Task: Add to scrum project TurboCharge a team member softage.4@softage.net and assign as Project Lead.
Action: Mouse moved to (55, 293)
Screenshot: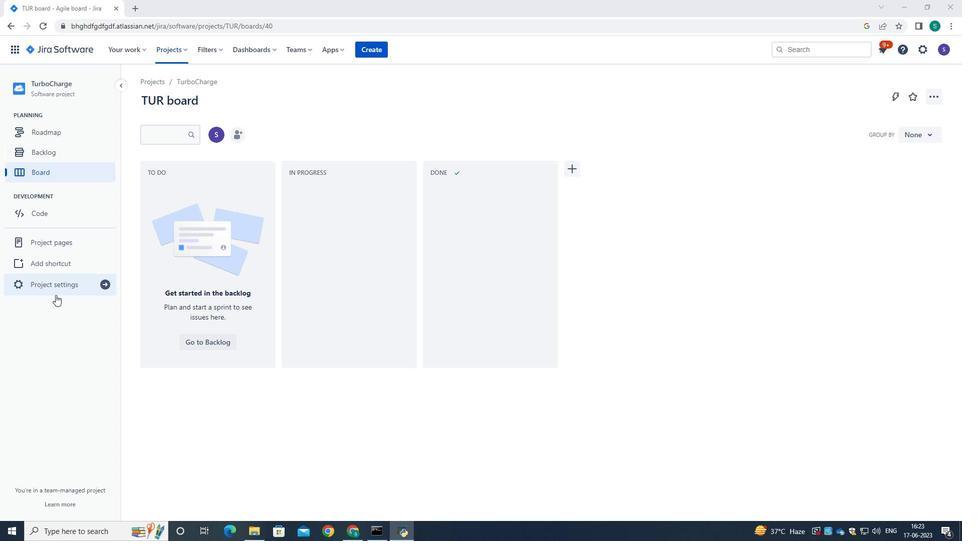 
Action: Mouse pressed left at (55, 293)
Screenshot: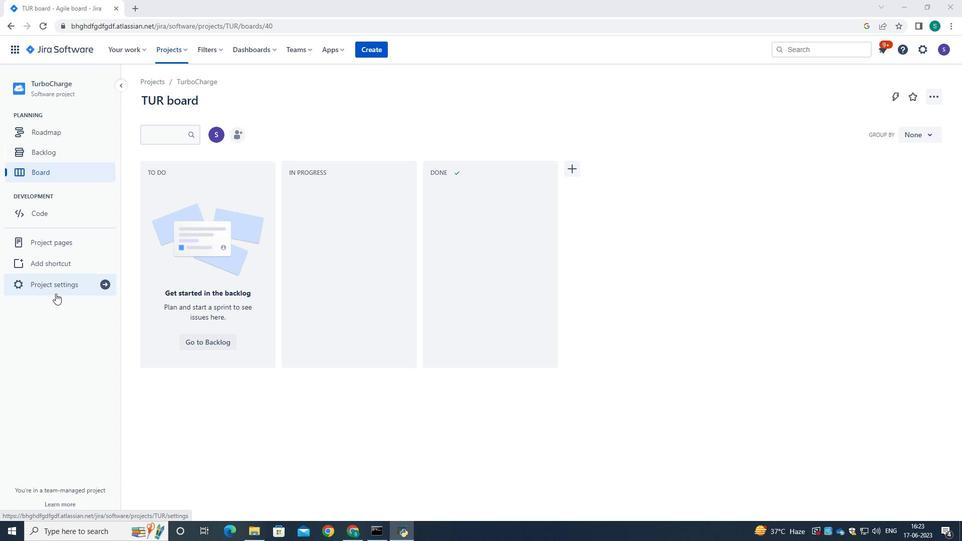 
Action: Mouse moved to (505, 321)
Screenshot: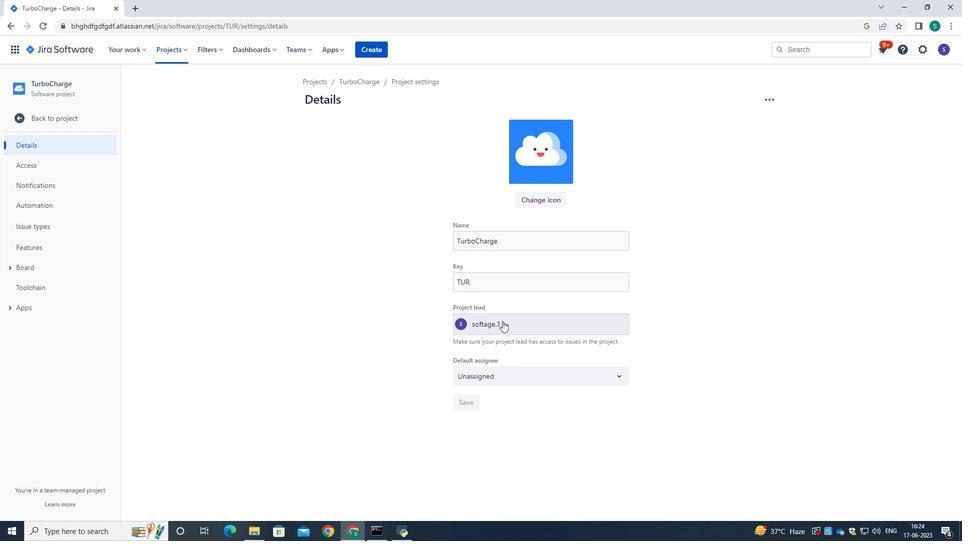 
Action: Mouse pressed left at (505, 321)
Screenshot: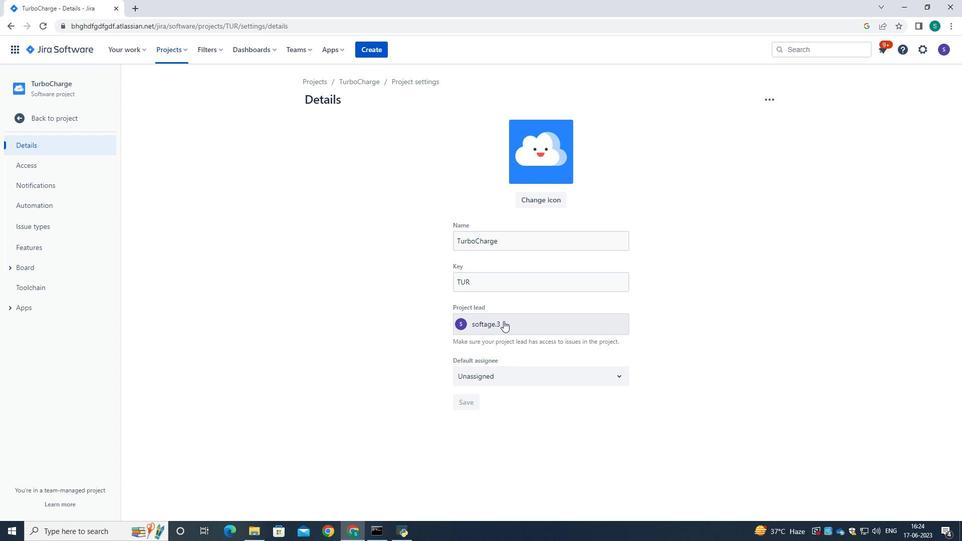 
Action: Key pressed softage.4<Key.shift>@softage.net
Screenshot: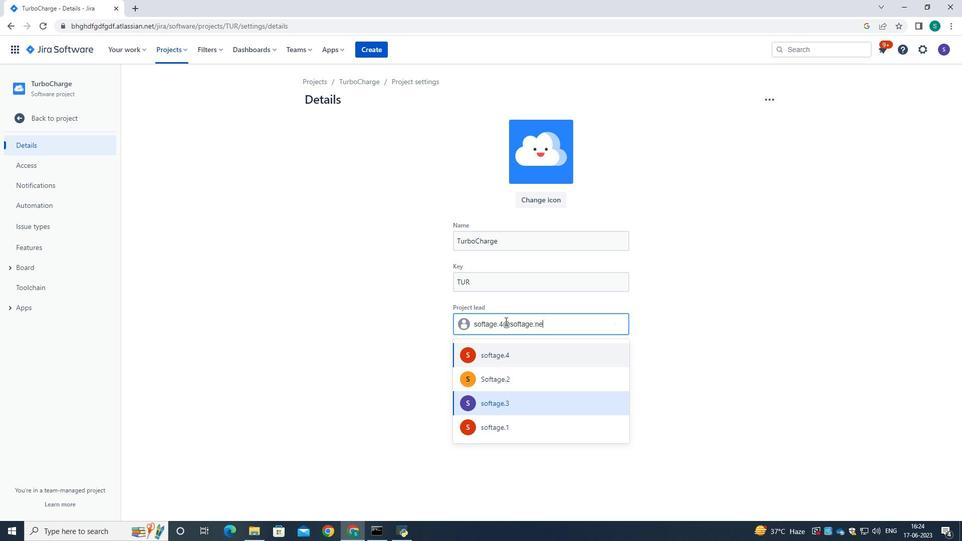 
Action: Mouse moved to (502, 361)
Screenshot: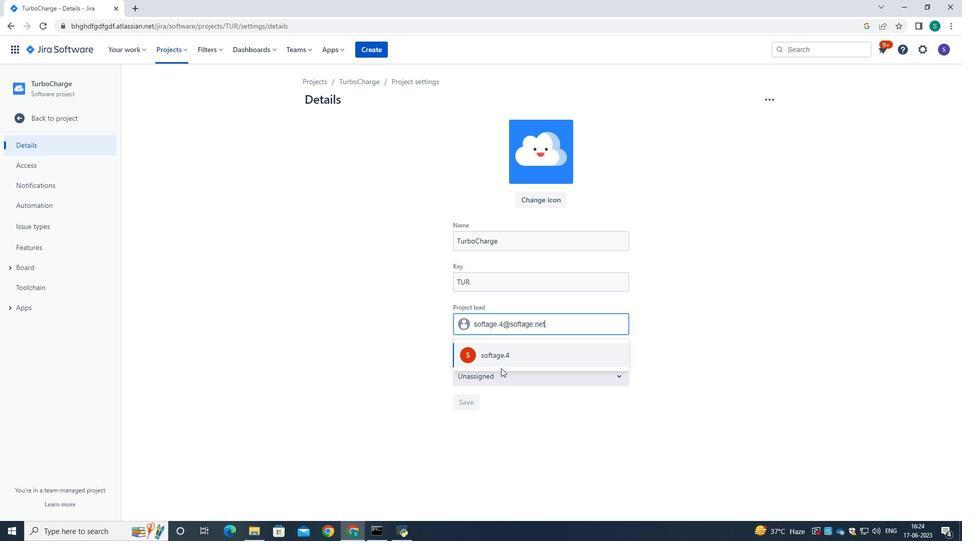 
Action: Mouse pressed left at (502, 361)
Screenshot: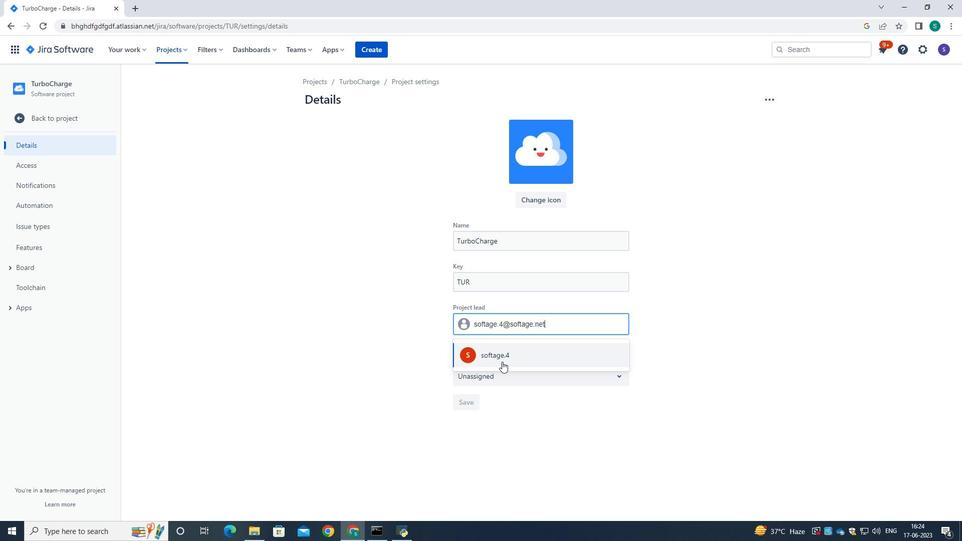 
Action: Mouse moved to (496, 379)
Screenshot: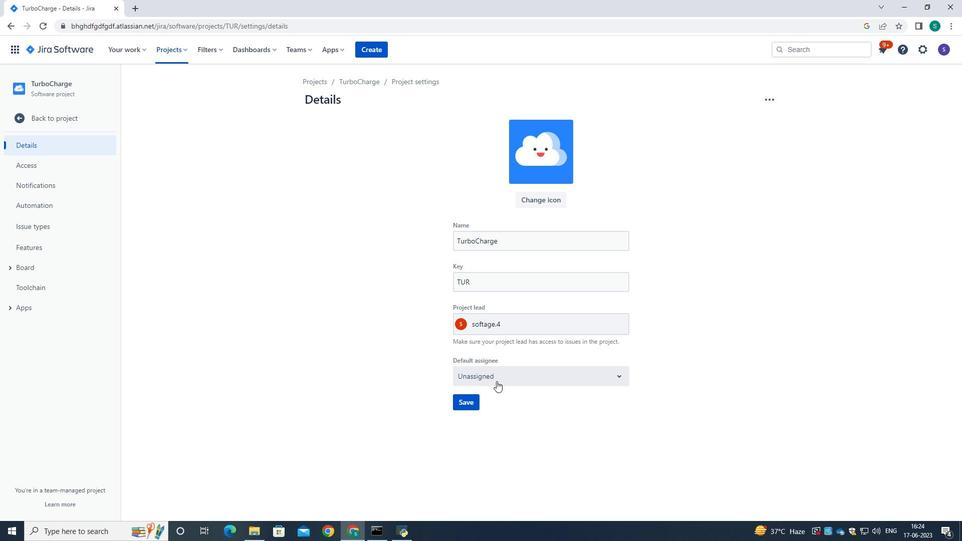 
Action: Mouse pressed left at (496, 379)
Screenshot: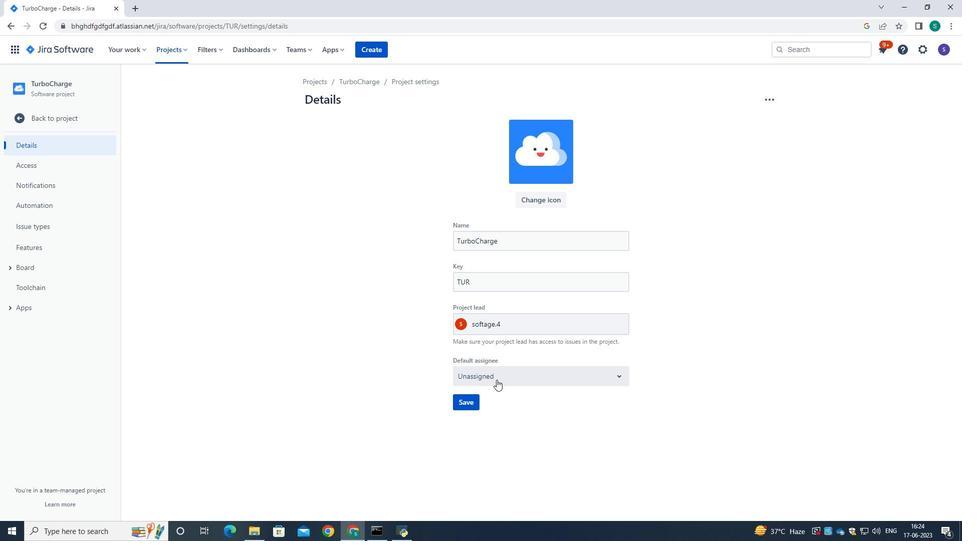 
Action: Mouse moved to (492, 404)
Screenshot: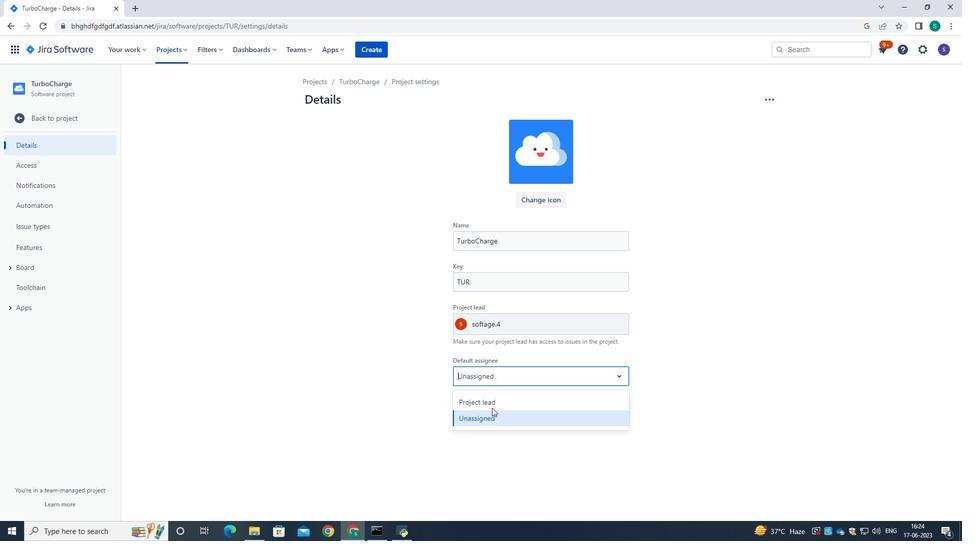 
Action: Mouse pressed left at (492, 404)
Screenshot: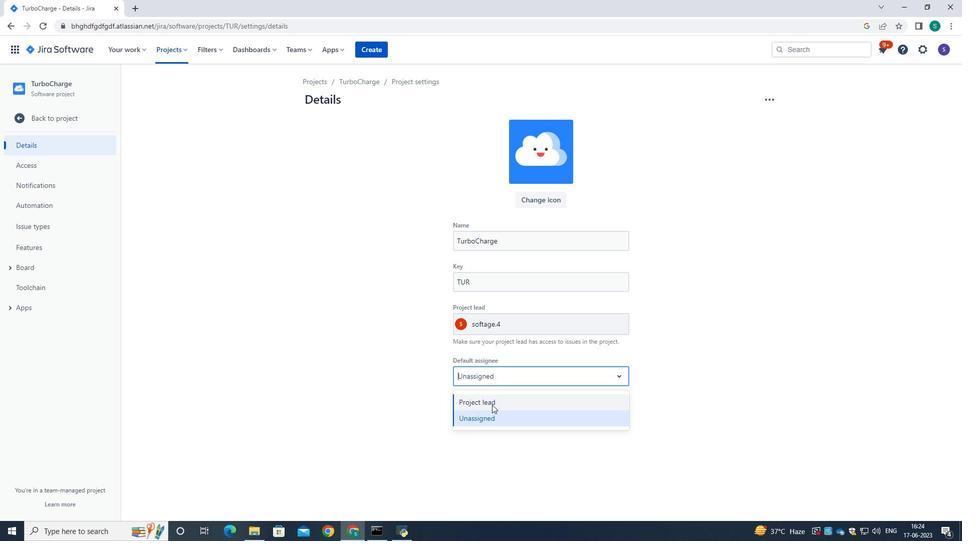 
Action: Mouse moved to (459, 405)
Screenshot: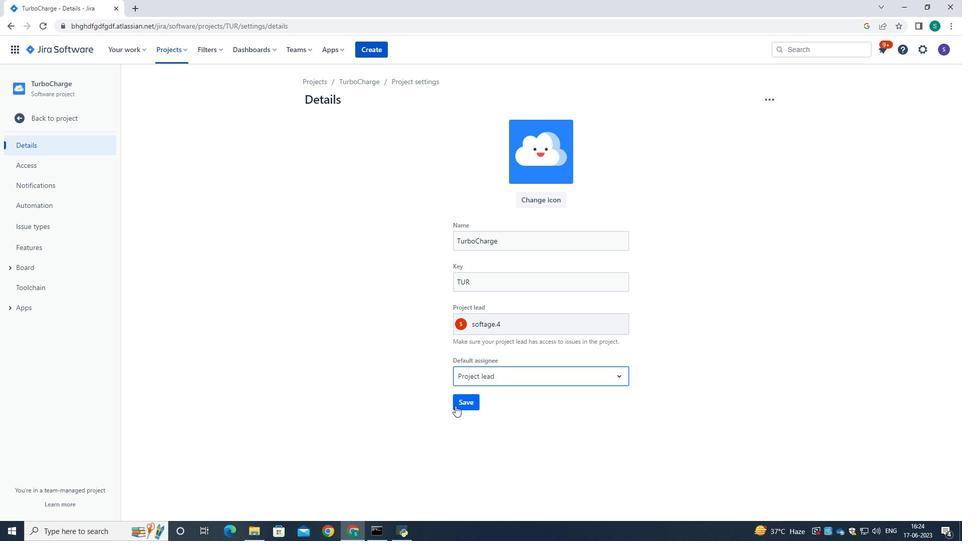 
Action: Mouse pressed left at (459, 405)
Screenshot: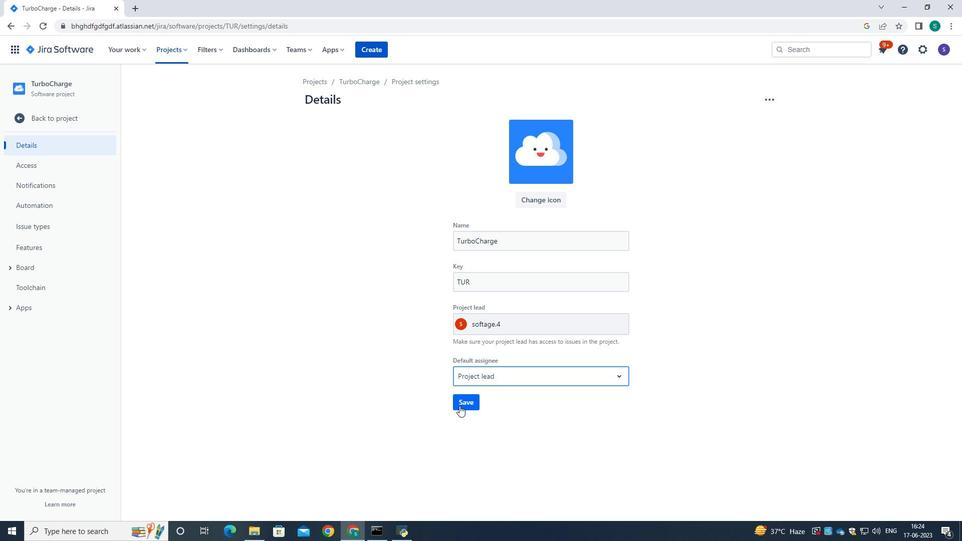 
Action: Mouse moved to (387, 332)
Screenshot: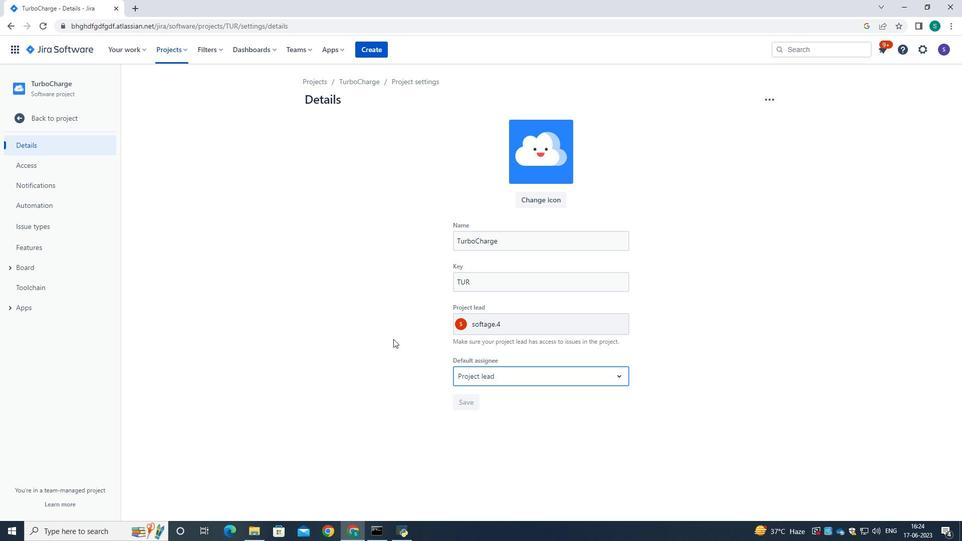 
